 Task: Open Card Card0000000110 in Board Board0000000028 in Workspace WS0000000010 in Trello. Add Member ayush98111@gmail.com to Card Card0000000110 in Board Board0000000028 in Workspace WS0000000010 in Trello. Add Yellow Label titled Label0000000110 to Card Card0000000110 in Board Board0000000028 in Workspace WS0000000010 in Trello. Add Checklist CL0000000110 to Card Card0000000110 in Board Board0000000028 in Workspace WS0000000010 in Trello. Add Dates with Start Date as May 08 2023 and Due Date as May 31 2023 to Card Card0000000110 in Board Board0000000028 in Workspace WS0000000010 in Trello
Action: Mouse moved to (514, 26)
Screenshot: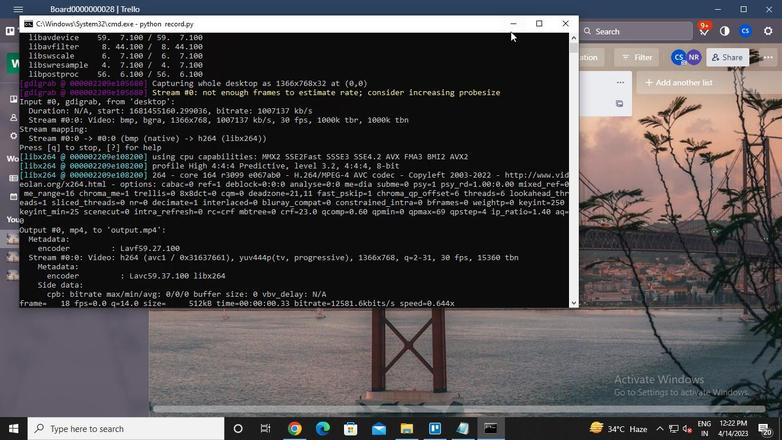 
Action: Mouse pressed left at (514, 26)
Screenshot: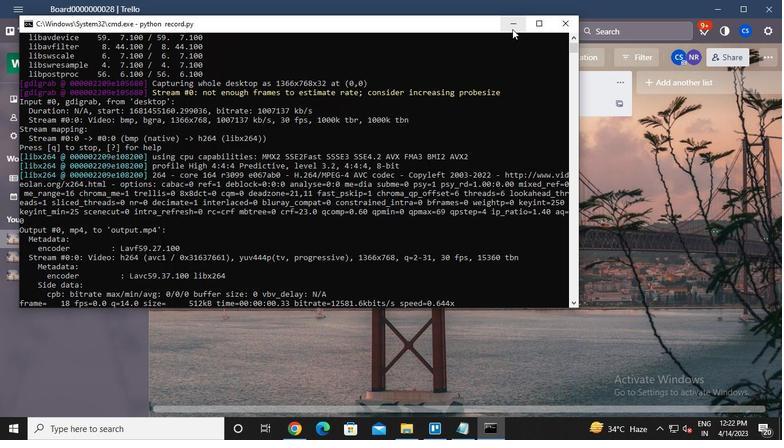 
Action: Mouse moved to (243, 212)
Screenshot: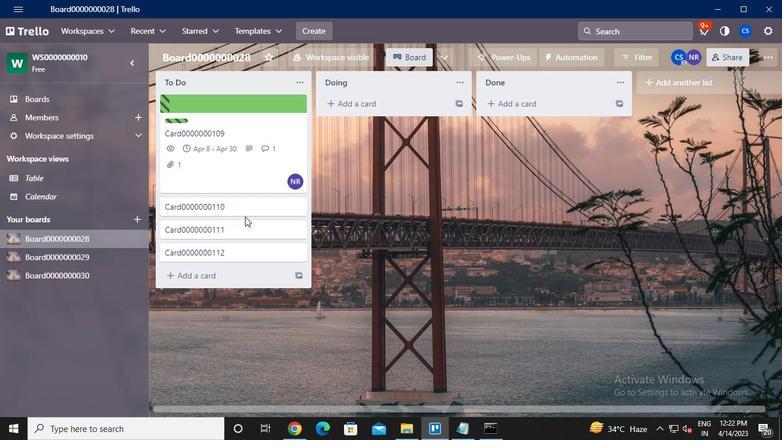 
Action: Mouse pressed left at (243, 212)
Screenshot: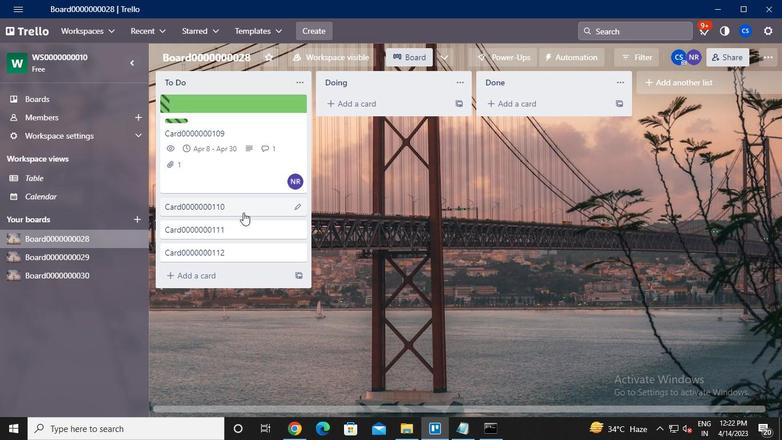 
Action: Mouse moved to (531, 146)
Screenshot: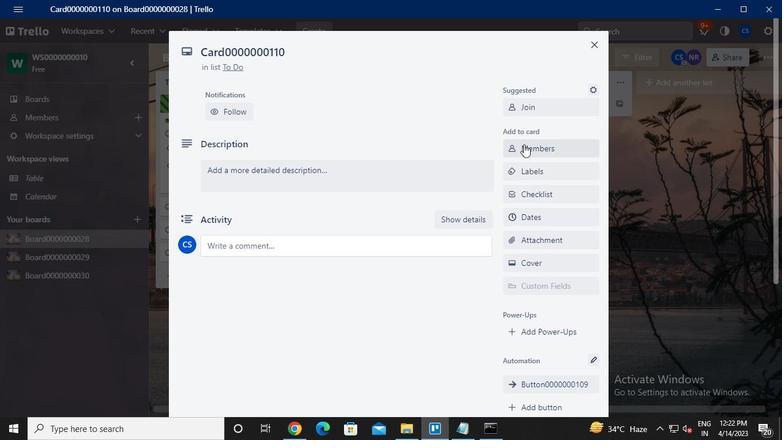 
Action: Mouse pressed left at (531, 146)
Screenshot: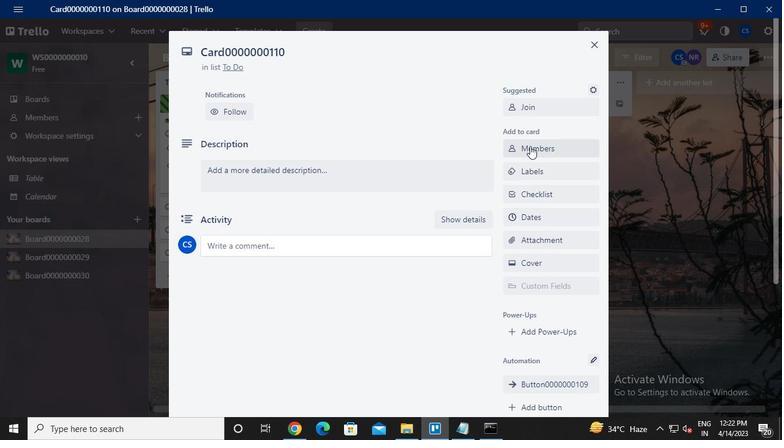
Action: Mouse moved to (503, 172)
Screenshot: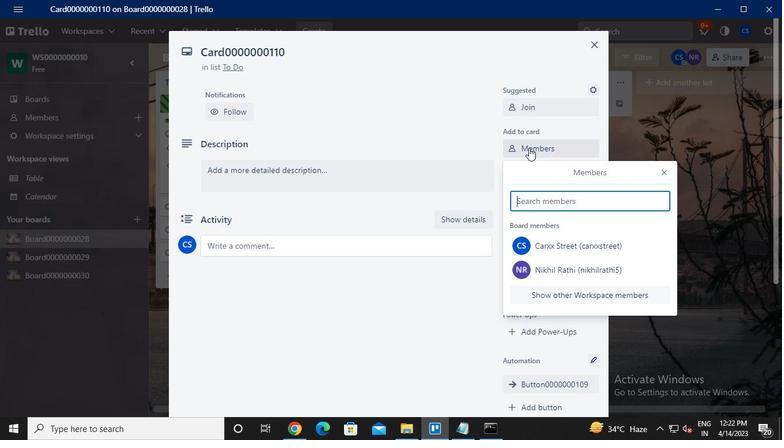 
Action: Keyboard Key.caps_lock
Screenshot: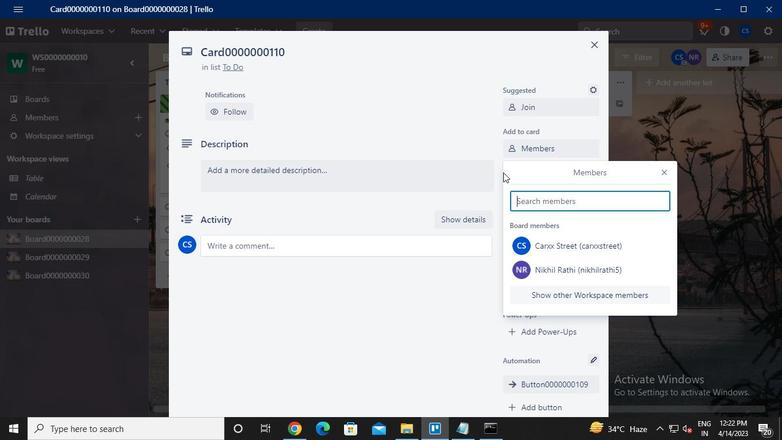 
Action: Keyboard a
Screenshot: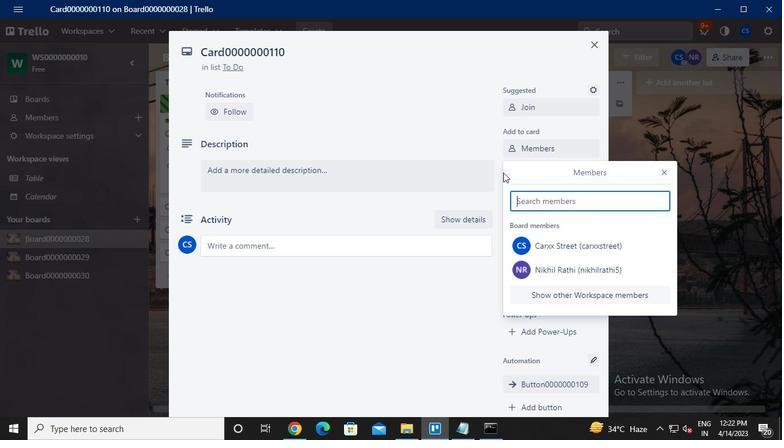 
Action: Keyboard y
Screenshot: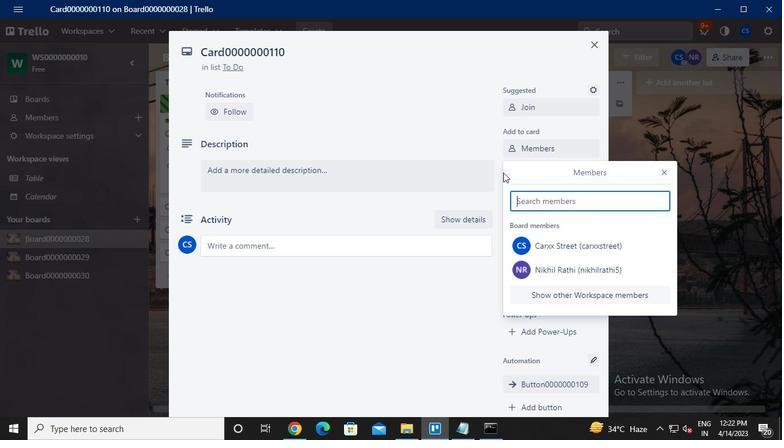 
Action: Keyboard u
Screenshot: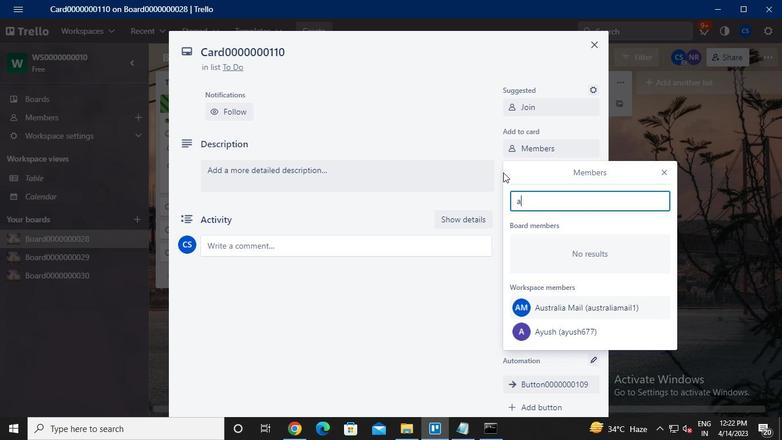 
Action: Keyboard s
Screenshot: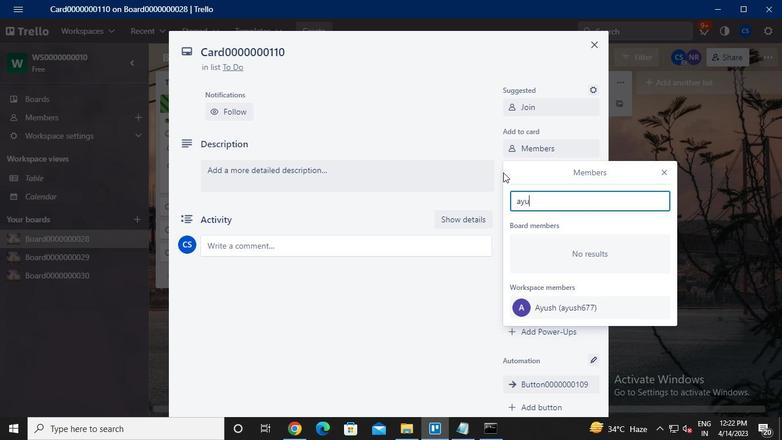 
Action: Keyboard h
Screenshot: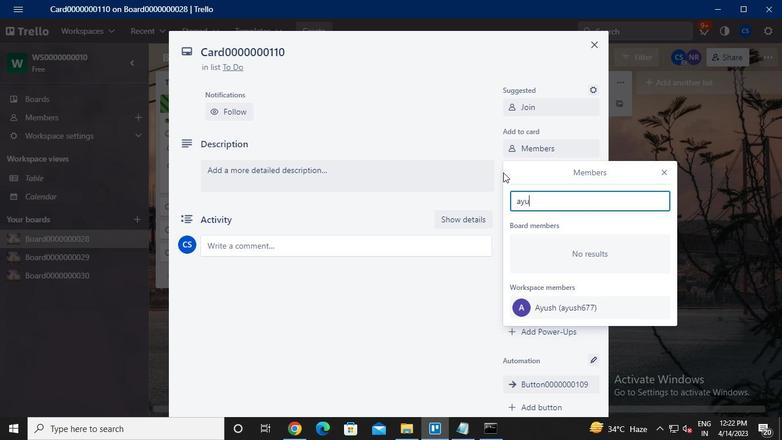
Action: Keyboard <105>
Screenshot: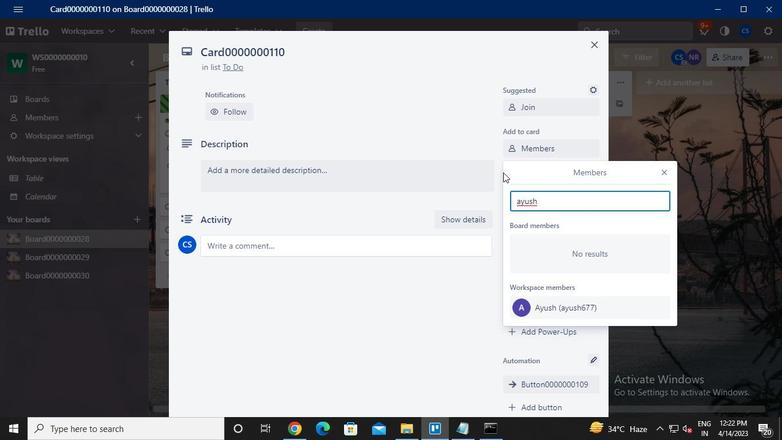 
Action: Keyboard <104>
Screenshot: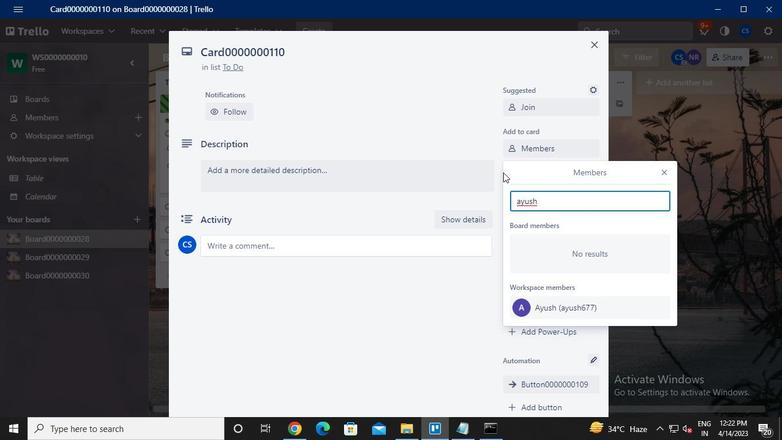 
Action: Keyboard <97>
Screenshot: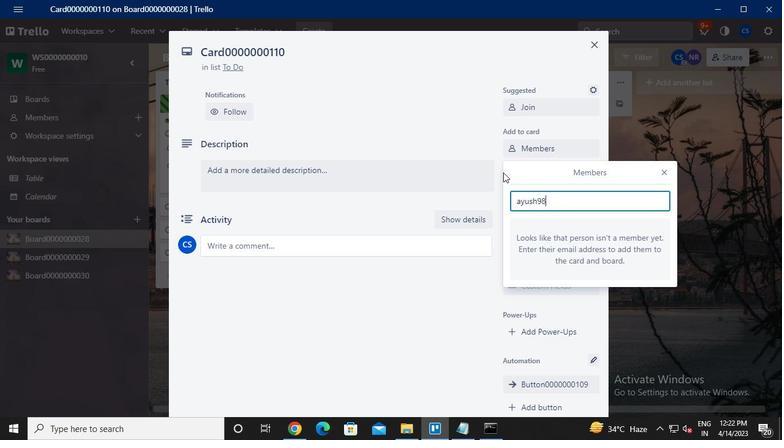 
Action: Keyboard <97>
Screenshot: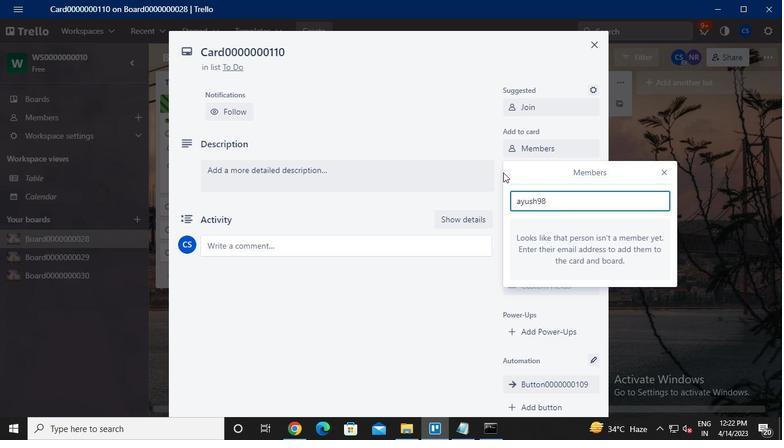 
Action: Keyboard <97>
Screenshot: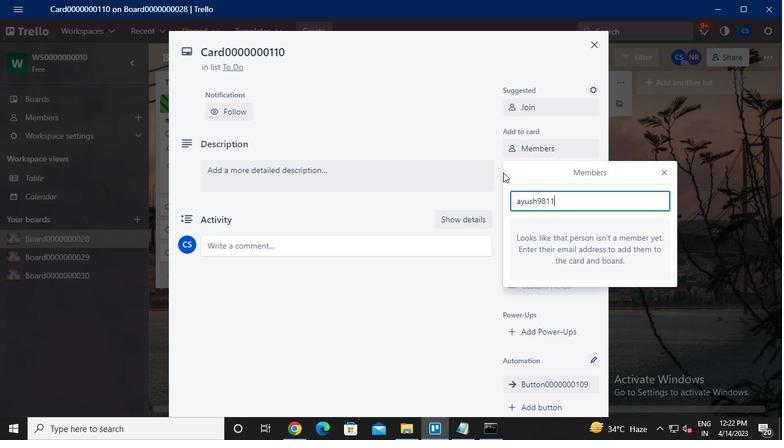 
Action: Keyboard Key.shift
Screenshot: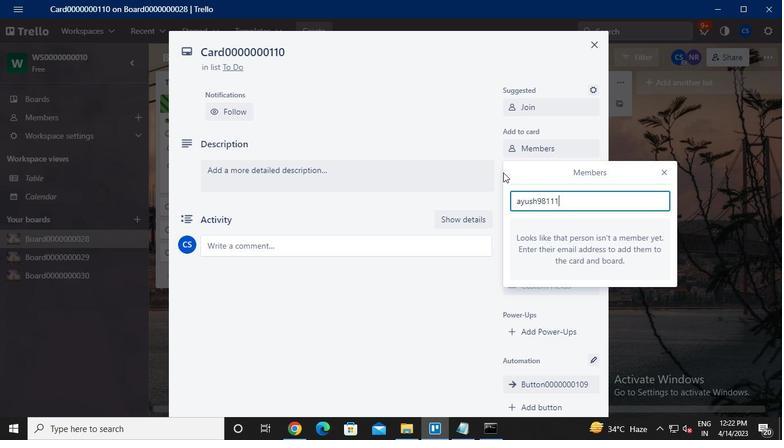 
Action: Keyboard @
Screenshot: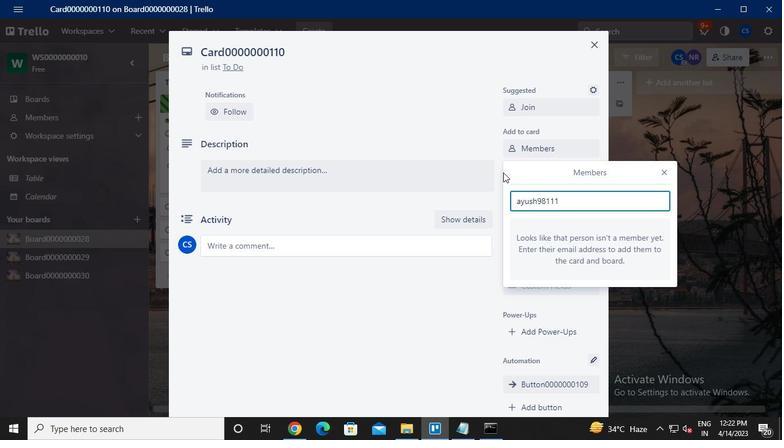 
Action: Keyboard g
Screenshot: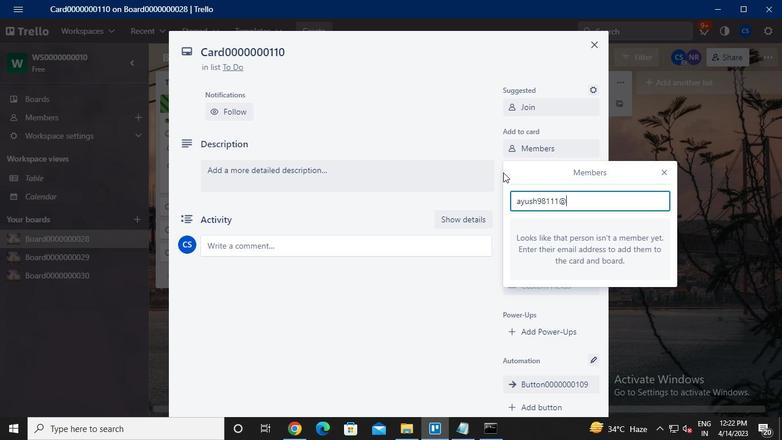 
Action: Keyboard m
Screenshot: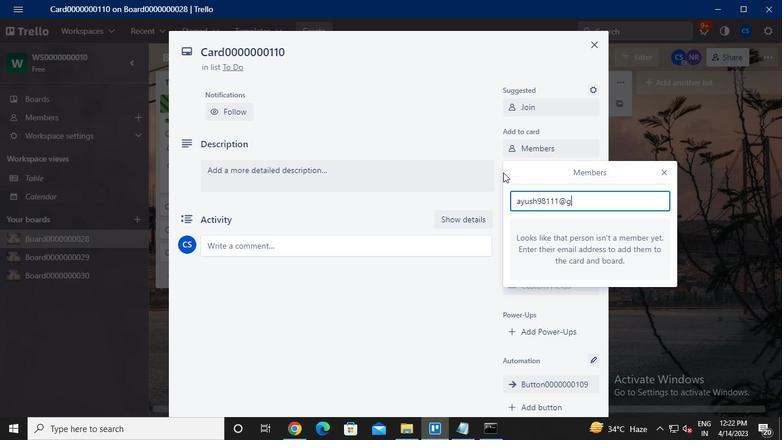 
Action: Keyboard a
Screenshot: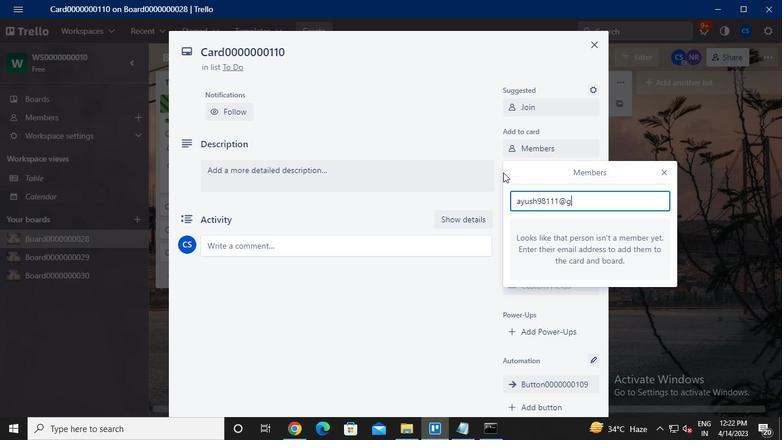 
Action: Keyboard i
Screenshot: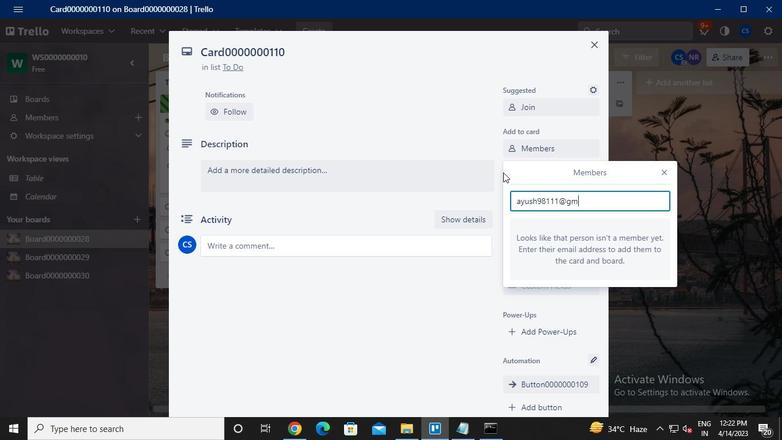 
Action: Keyboard l
Screenshot: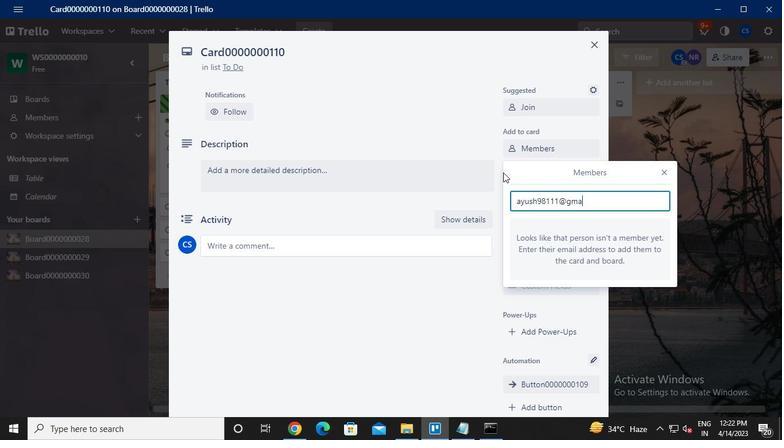 
Action: Keyboard .
Screenshot: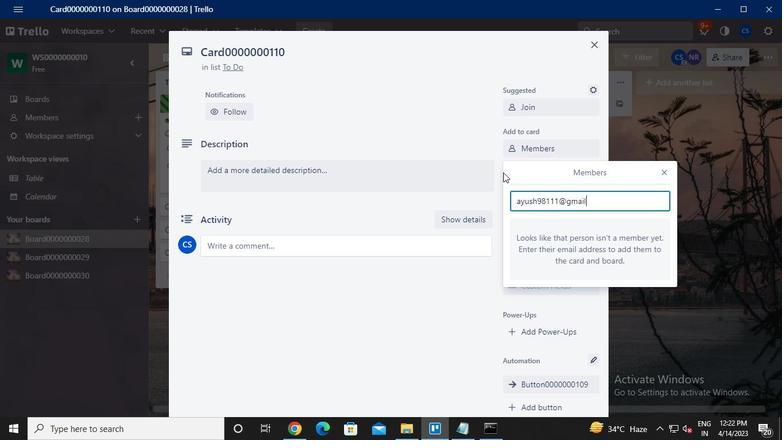 
Action: Keyboard c
Screenshot: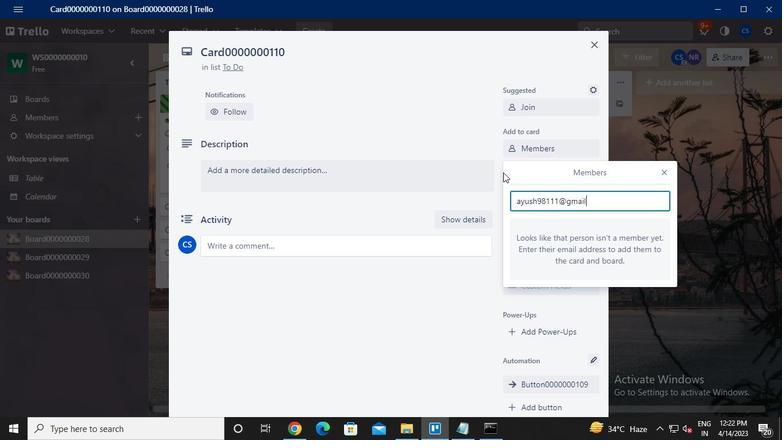 
Action: Keyboard o
Screenshot: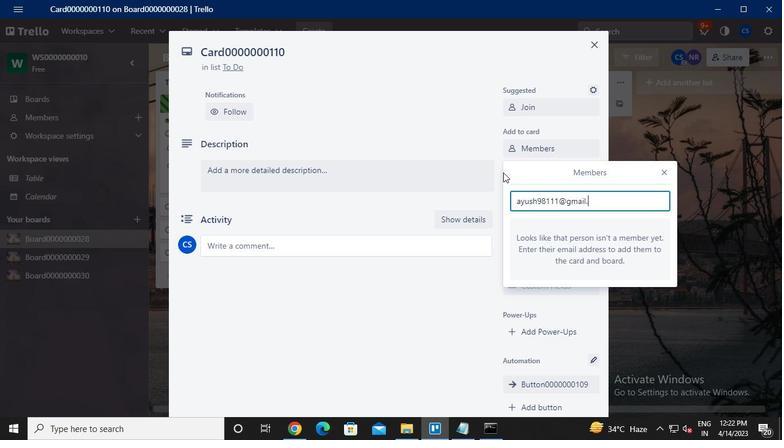
Action: Keyboard m
Screenshot: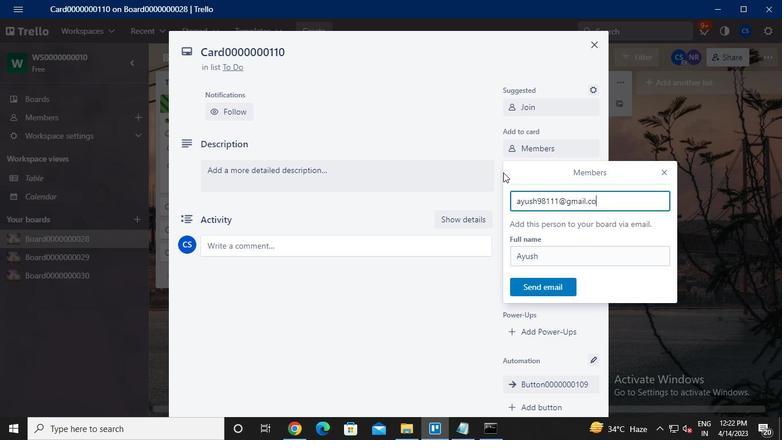 
Action: Mouse moved to (546, 291)
Screenshot: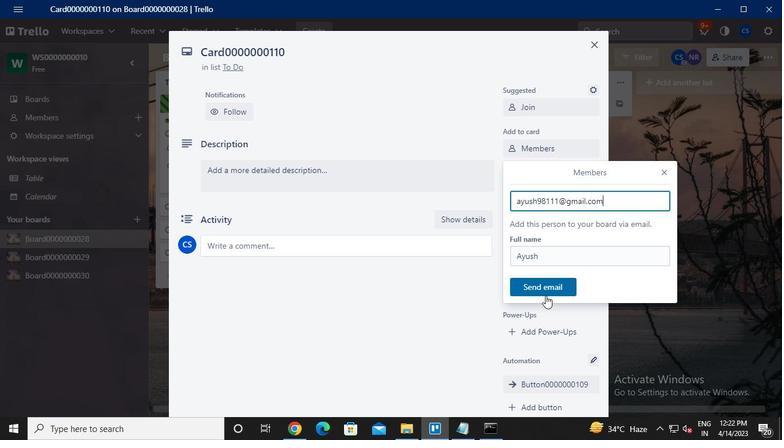 
Action: Mouse pressed left at (546, 291)
Screenshot: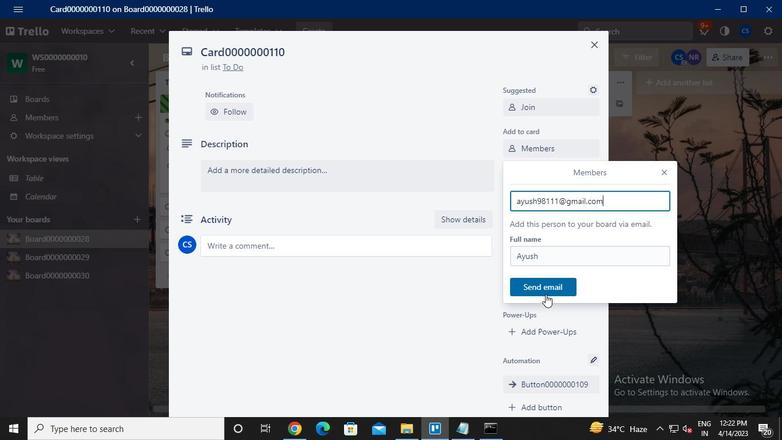 
Action: Mouse moved to (546, 173)
Screenshot: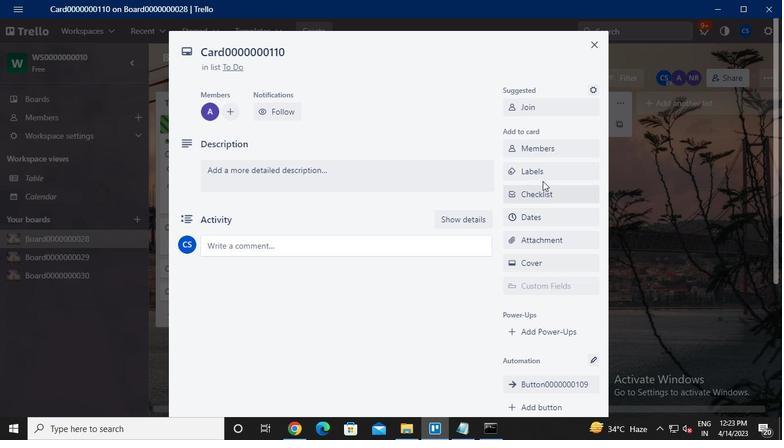 
Action: Mouse pressed left at (546, 173)
Screenshot: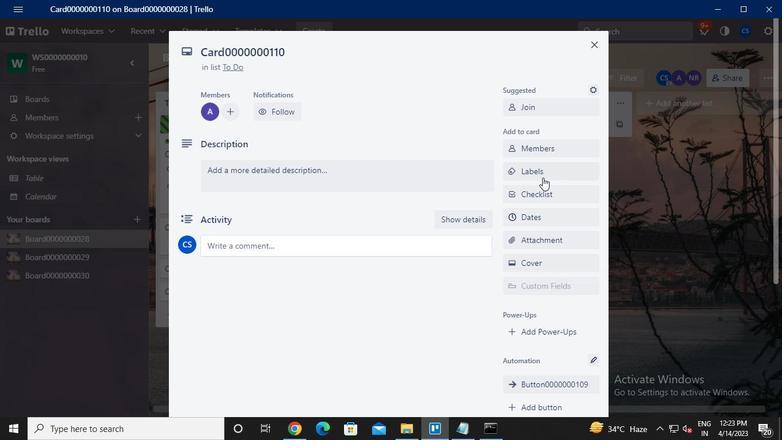 
Action: Mouse moved to (574, 281)
Screenshot: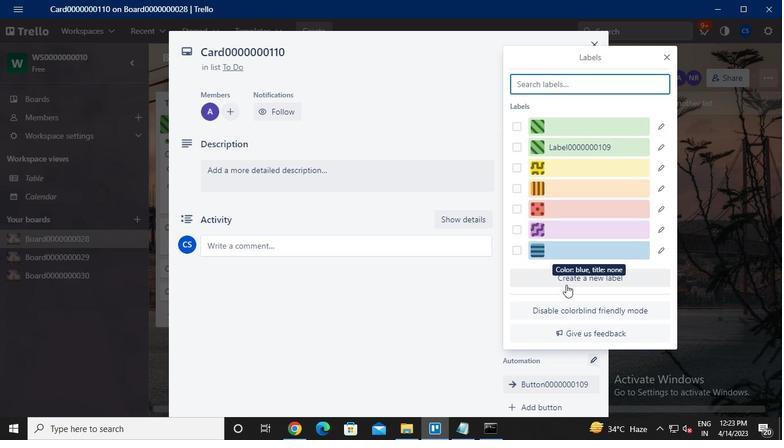 
Action: Mouse pressed left at (574, 281)
Screenshot: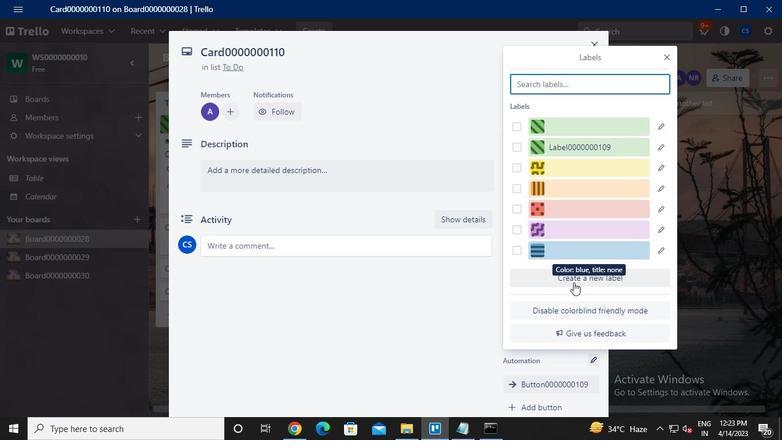 
Action: Mouse moved to (576, 205)
Screenshot: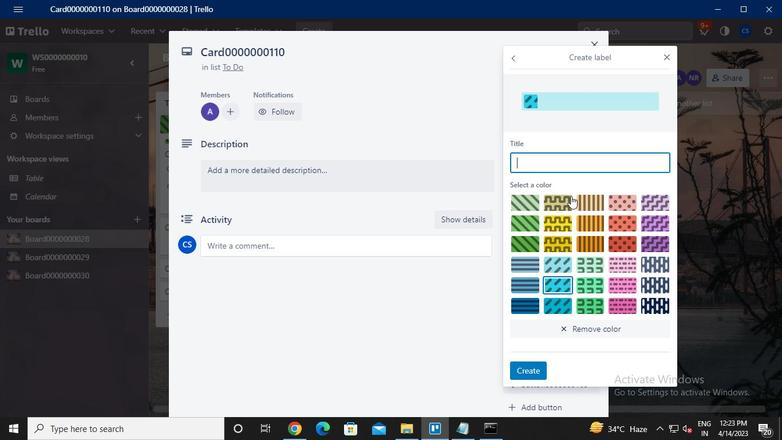 
Action: Keyboard Key.caps_lock
Screenshot: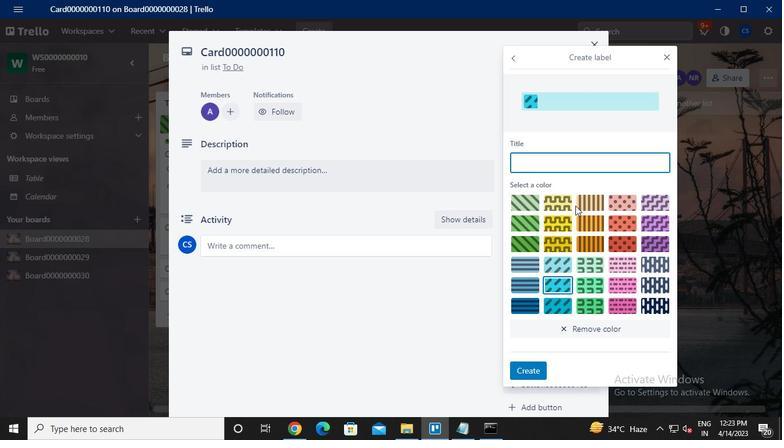 
Action: Keyboard l
Screenshot: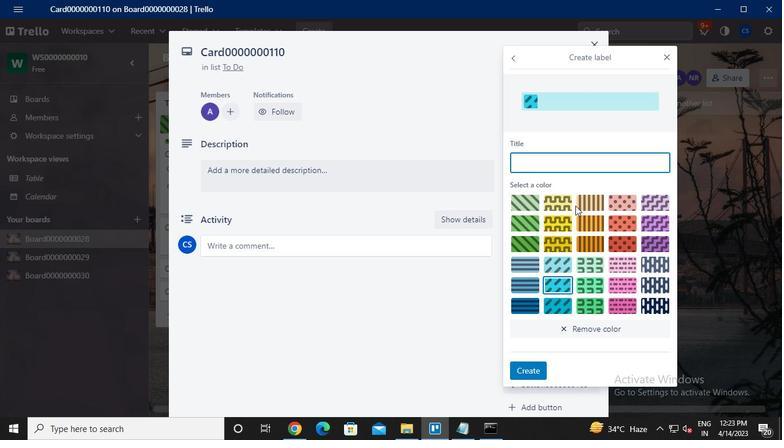 
Action: Keyboard Key.caps_lock
Screenshot: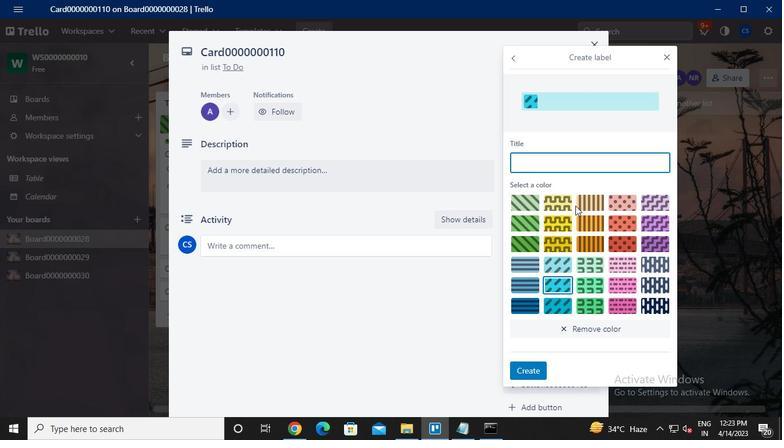 
Action: Keyboard a
Screenshot: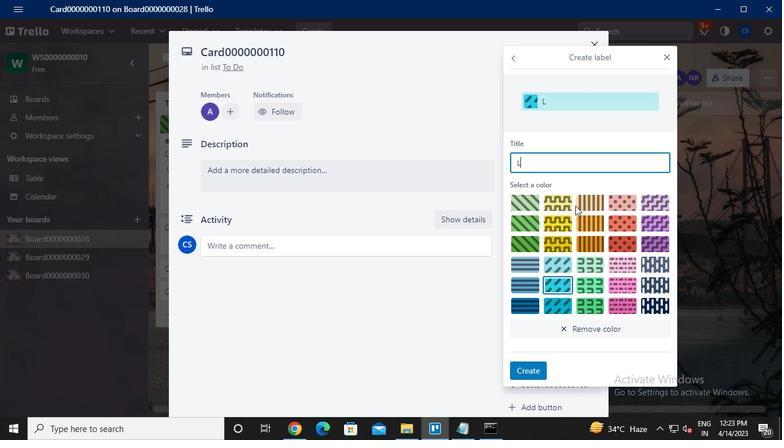 
Action: Keyboard b
Screenshot: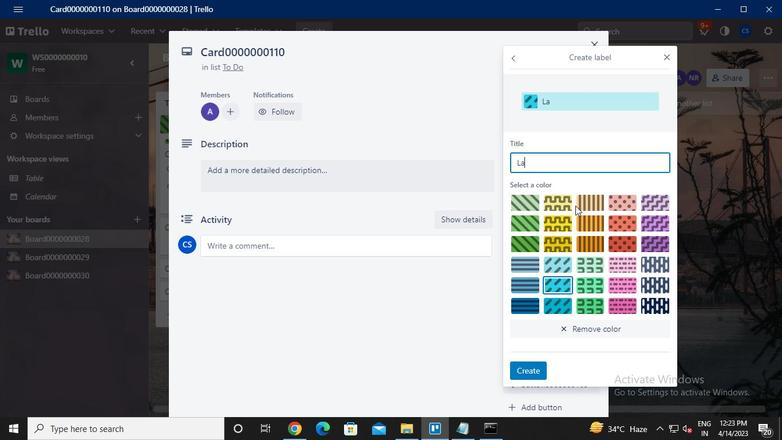 
Action: Keyboard e
Screenshot: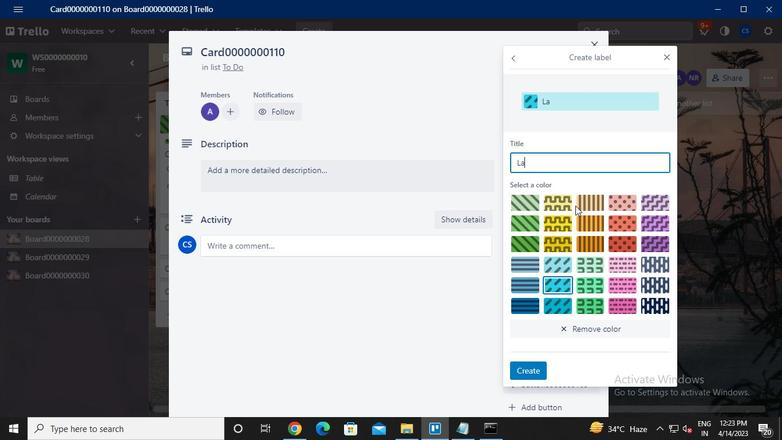 
Action: Keyboard l
Screenshot: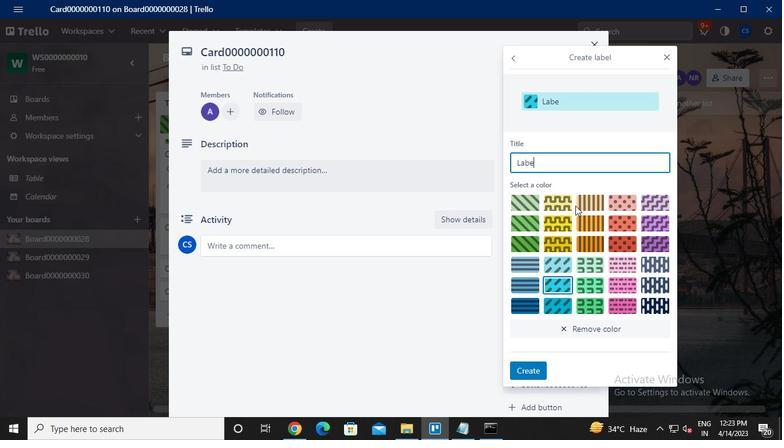 
Action: Keyboard <96>
Screenshot: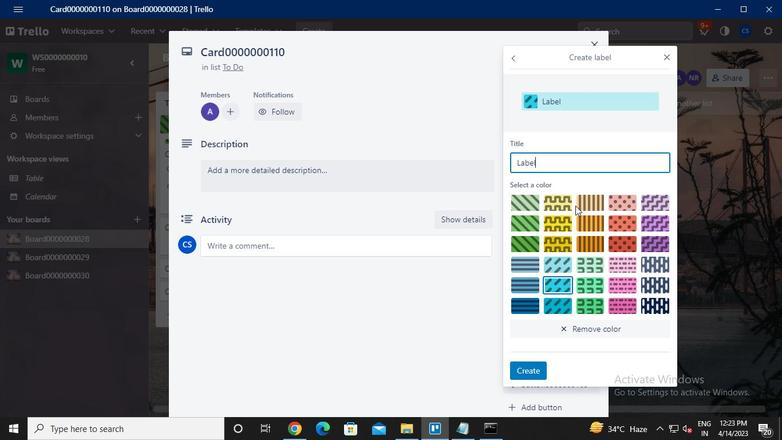 
Action: Keyboard <96>
Screenshot: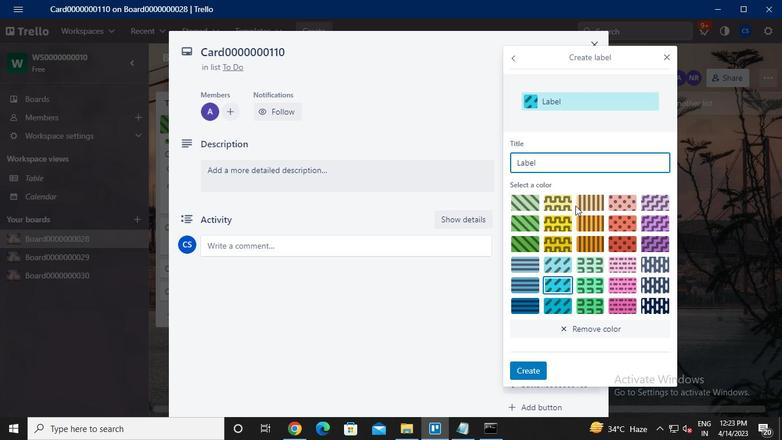 
Action: Keyboard <96>
Screenshot: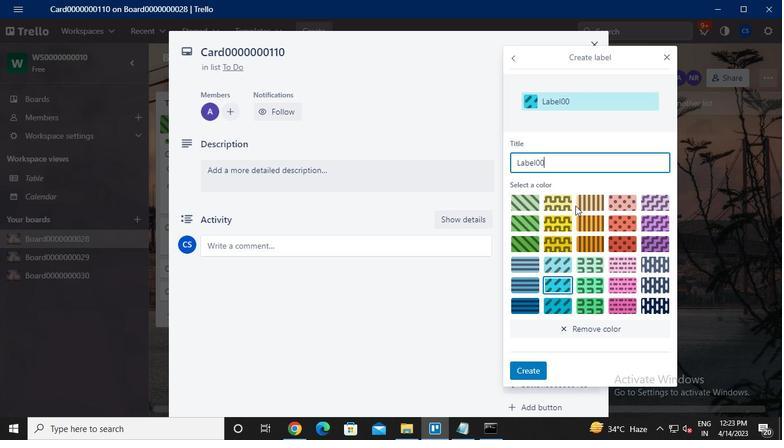 
Action: Keyboard <96>
Screenshot: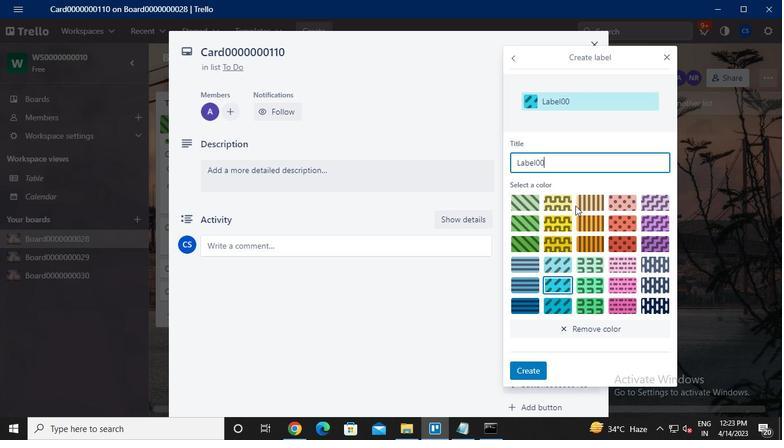 
Action: Keyboard <96>
Screenshot: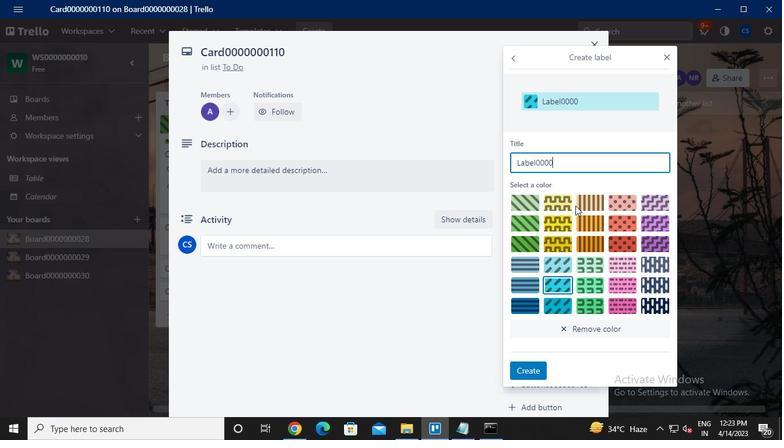 
Action: Keyboard <96>
Screenshot: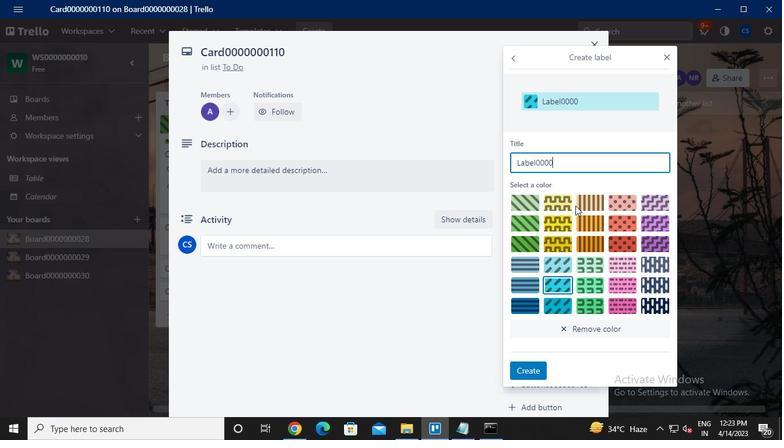 
Action: Keyboard <96>
Screenshot: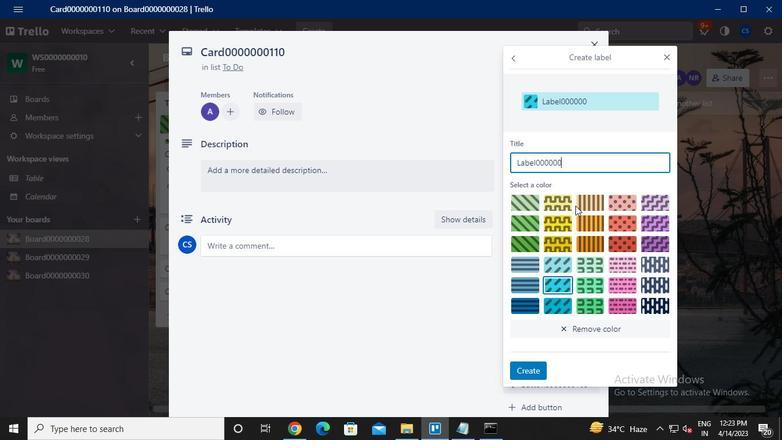 
Action: Keyboard <97>
Screenshot: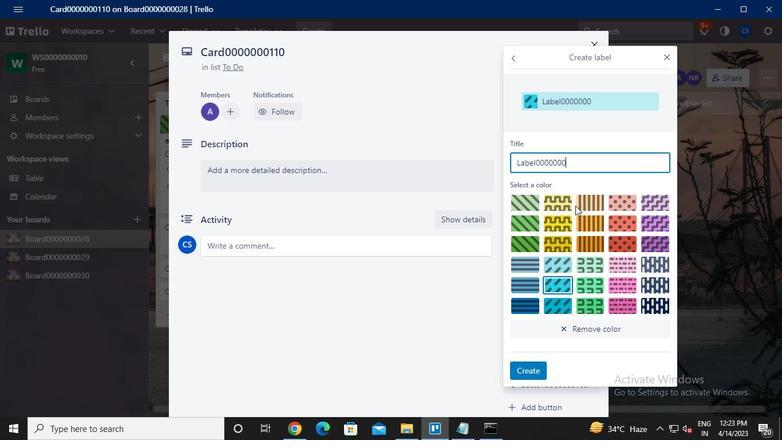 
Action: Keyboard <97>
Screenshot: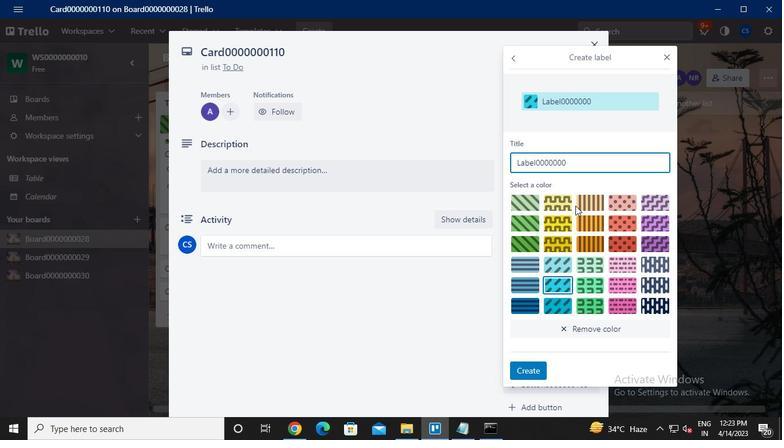 
Action: Keyboard <96>
Screenshot: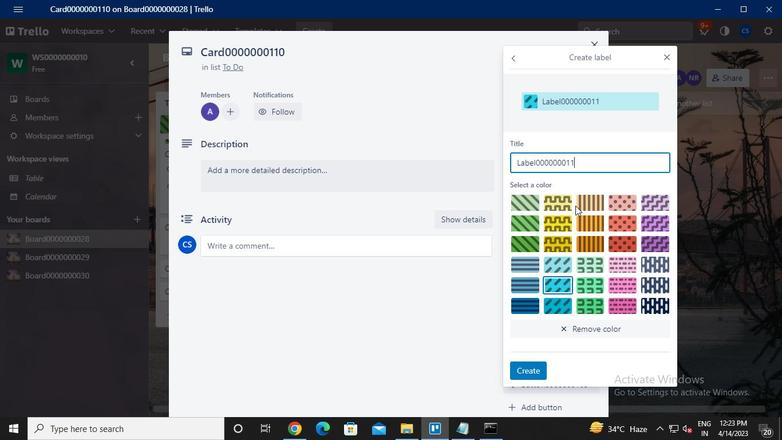 
Action: Mouse moved to (559, 224)
Screenshot: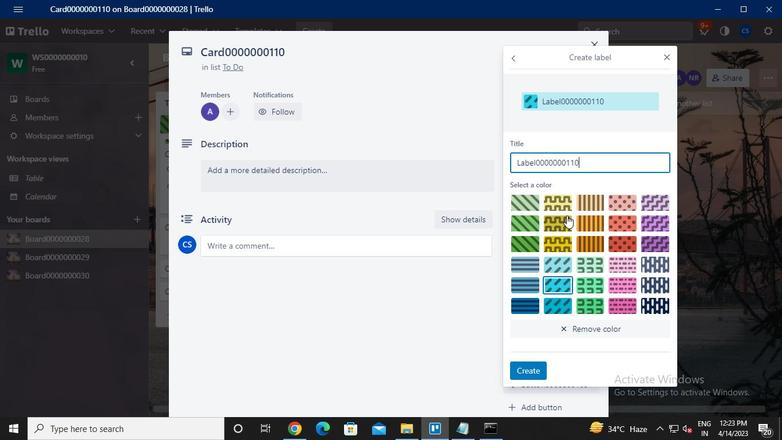 
Action: Mouse pressed left at (559, 224)
Screenshot: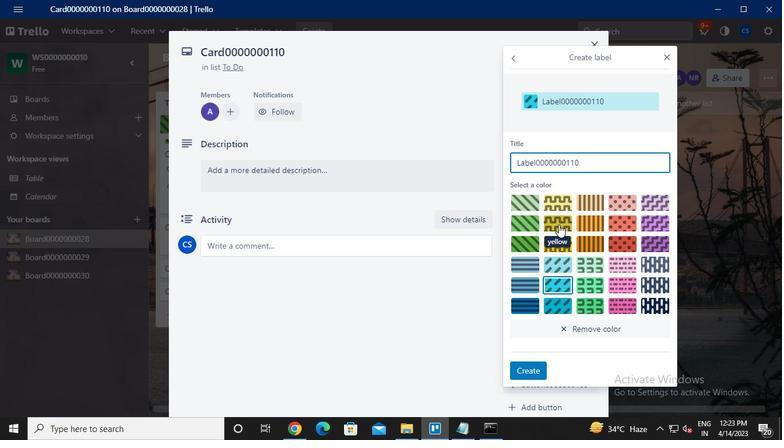 
Action: Mouse moved to (530, 369)
Screenshot: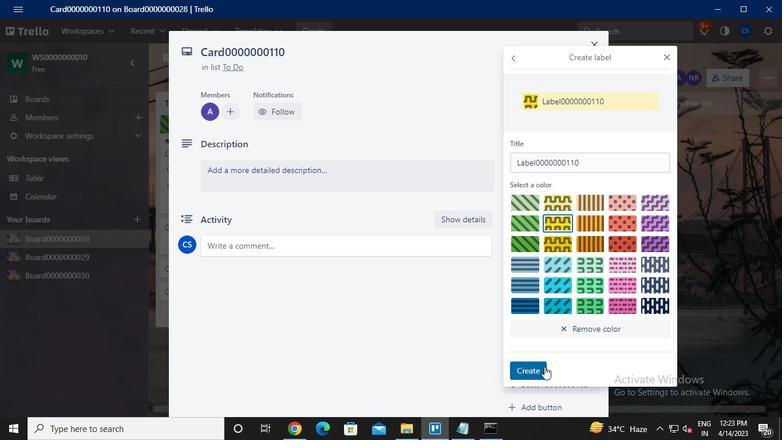 
Action: Mouse pressed left at (530, 369)
Screenshot: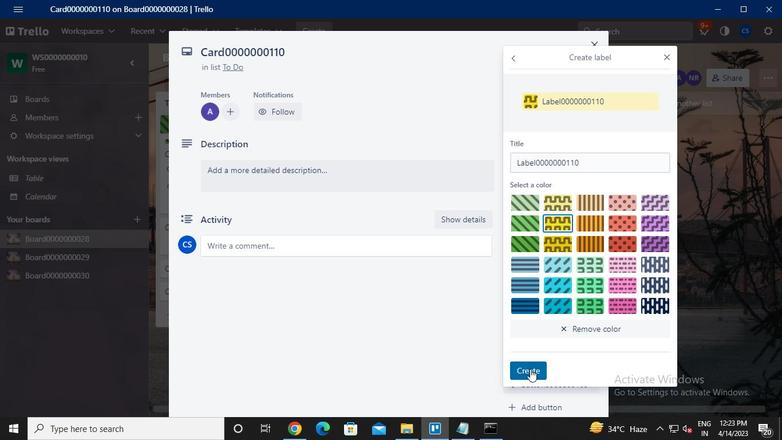 
Action: Mouse moved to (671, 60)
Screenshot: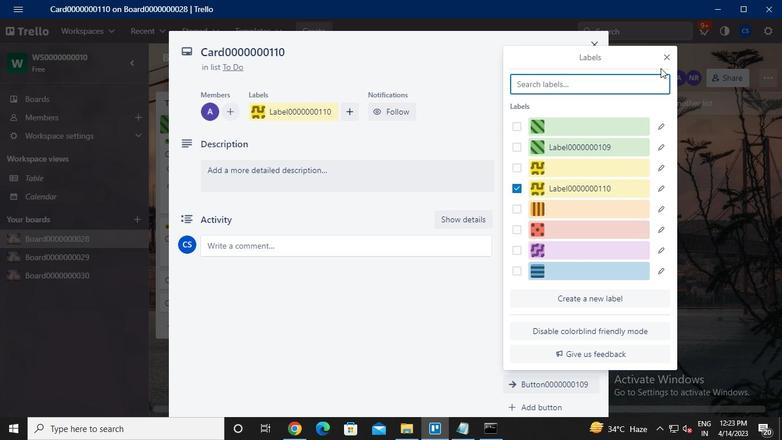 
Action: Mouse pressed left at (671, 60)
Screenshot: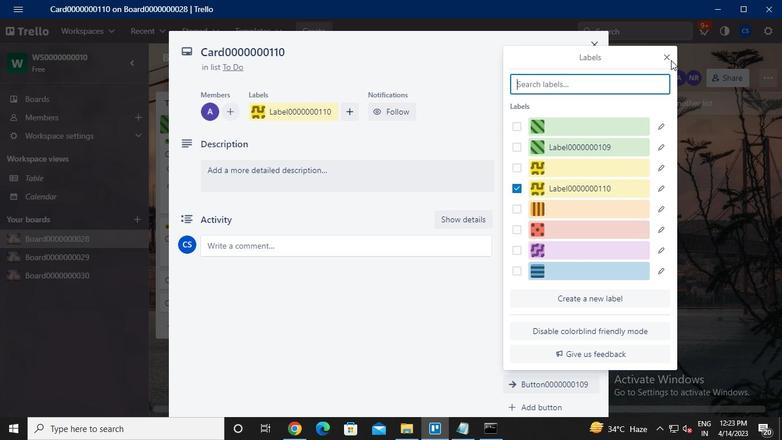 
Action: Mouse moved to (671, 59)
Screenshot: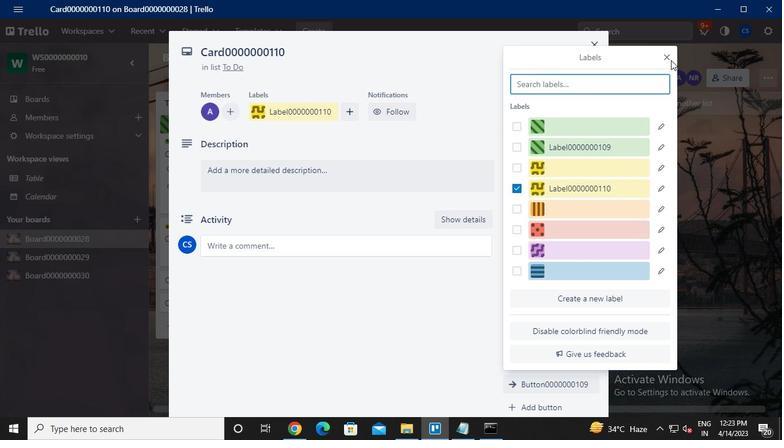 
Action: Mouse pressed left at (671, 59)
Screenshot: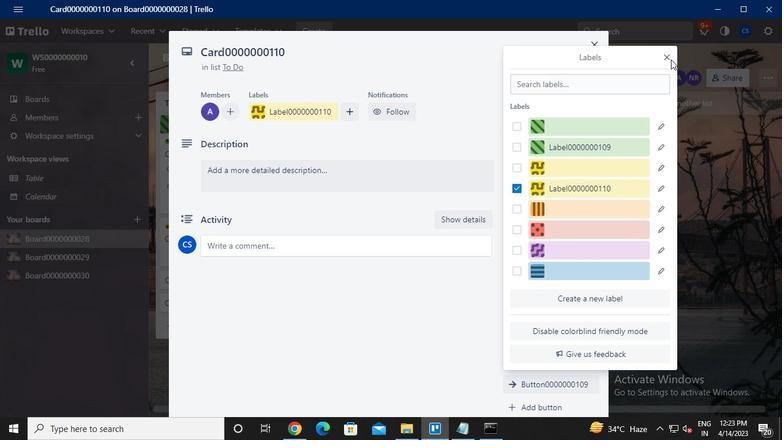 
Action: Mouse moved to (666, 57)
Screenshot: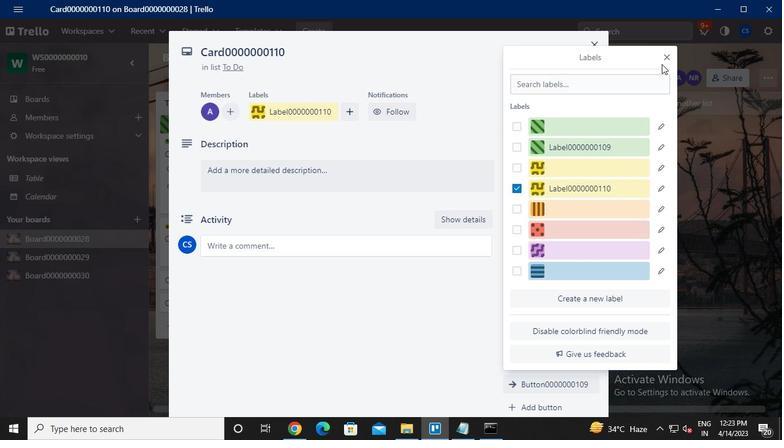 
Action: Mouse pressed left at (666, 57)
Screenshot: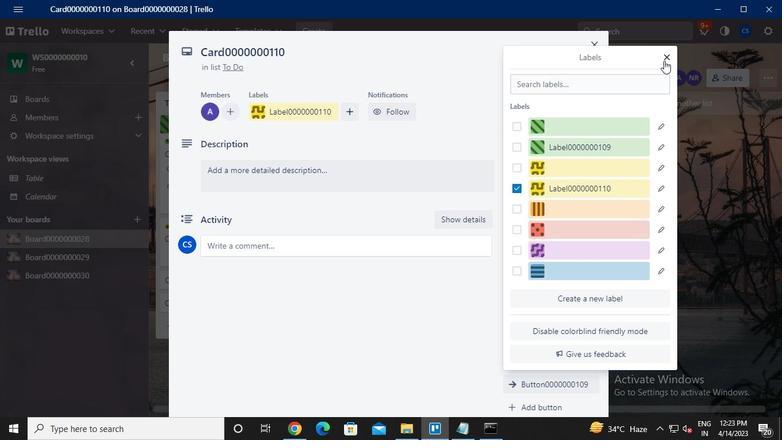 
Action: Mouse moved to (551, 194)
Screenshot: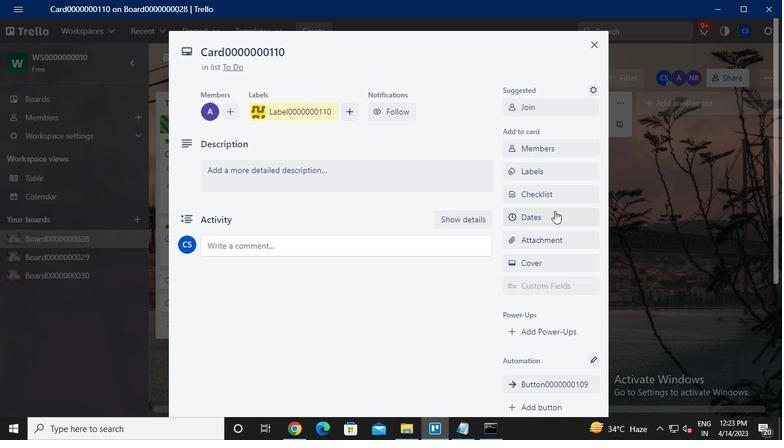 
Action: Mouse pressed left at (551, 194)
Screenshot: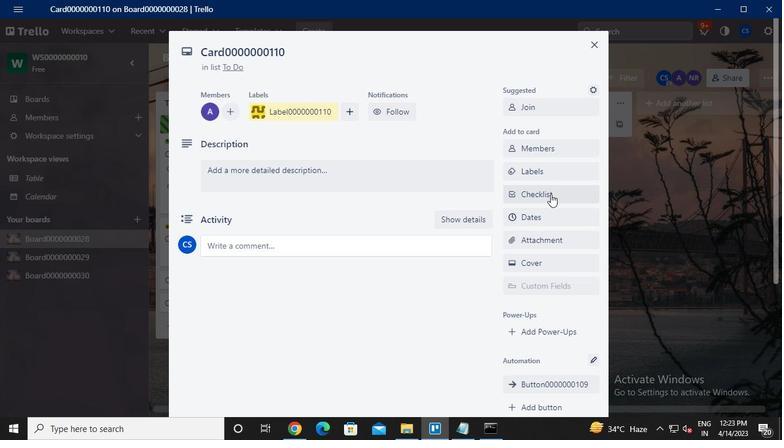 
Action: Keyboard Key.caps_lock
Screenshot: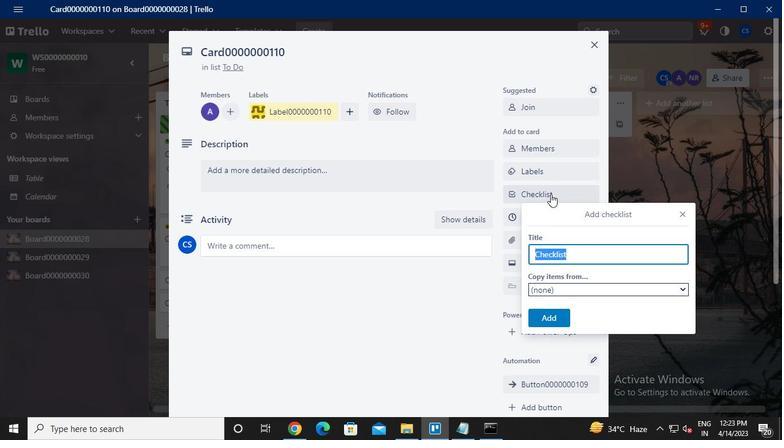 
Action: Keyboard c
Screenshot: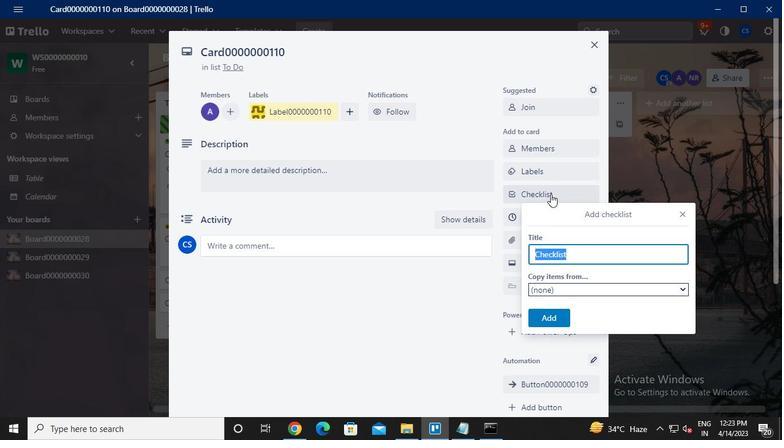 
Action: Keyboard l
Screenshot: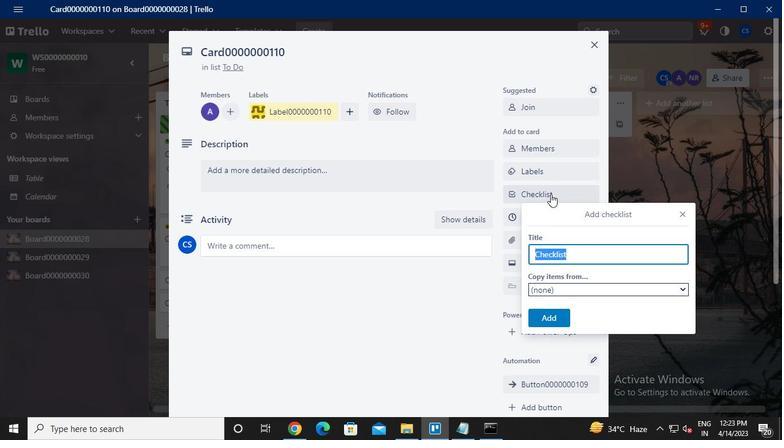 
Action: Keyboard <96>
Screenshot: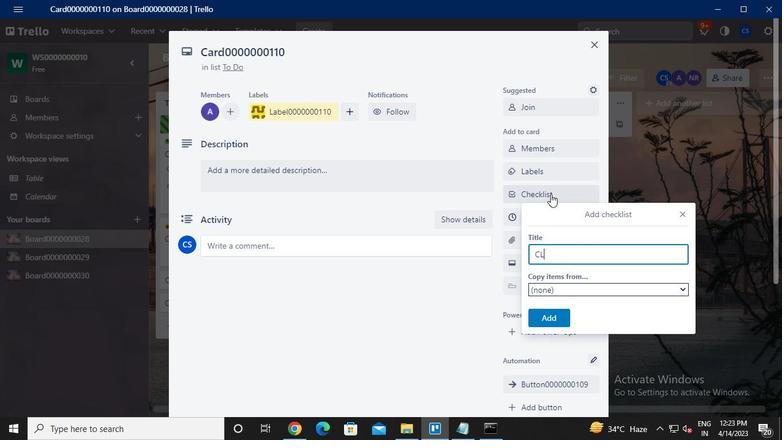 
Action: Keyboard <96>
Screenshot: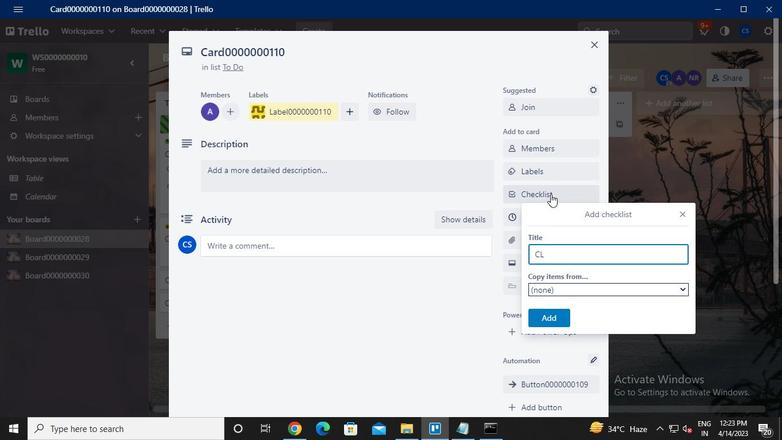 
Action: Keyboard <96>
Screenshot: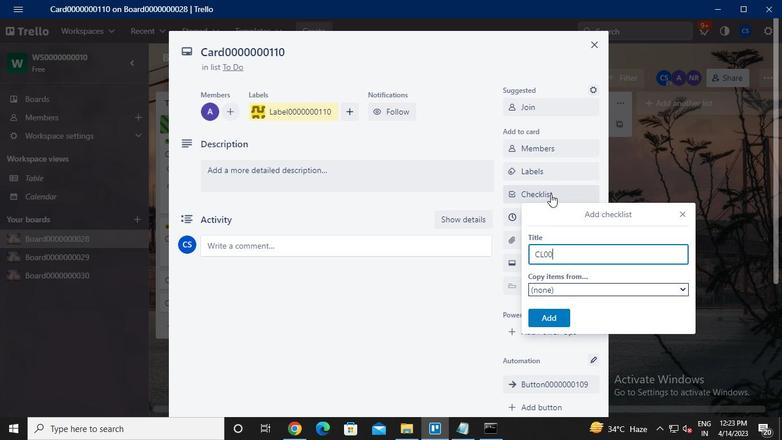 
Action: Keyboard <96>
Screenshot: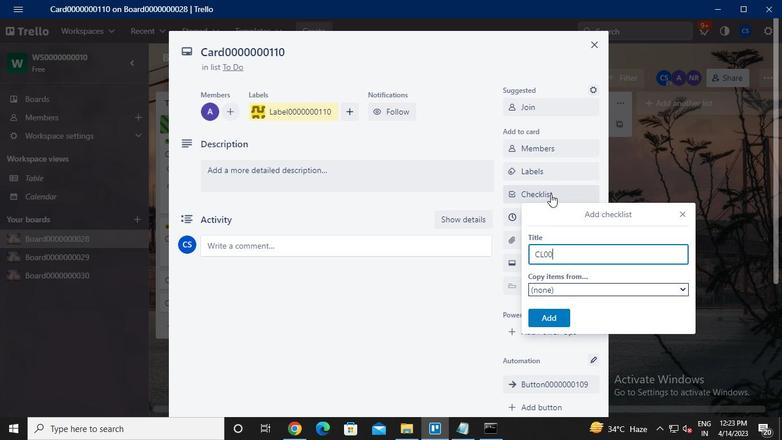 
Action: Keyboard <96>
Screenshot: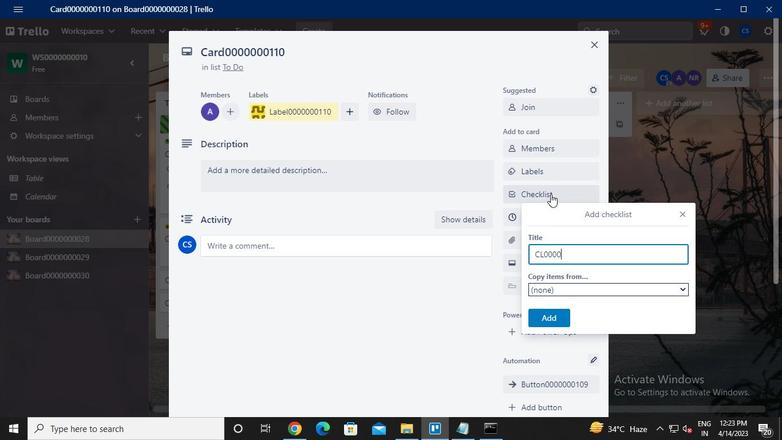 
Action: Keyboard <96>
Screenshot: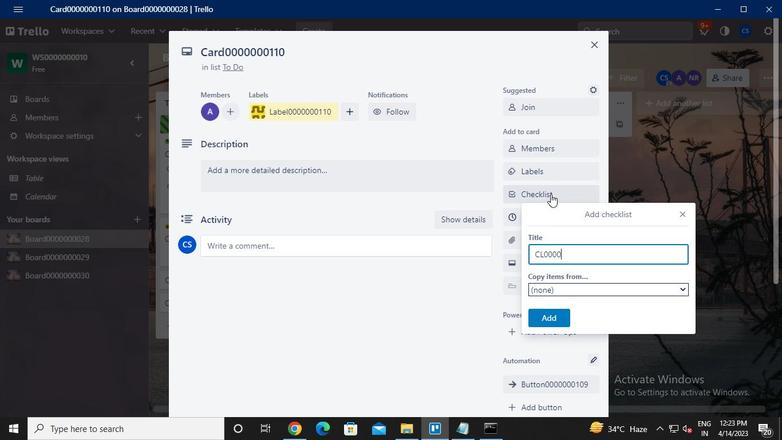 
Action: Keyboard <96>
Screenshot: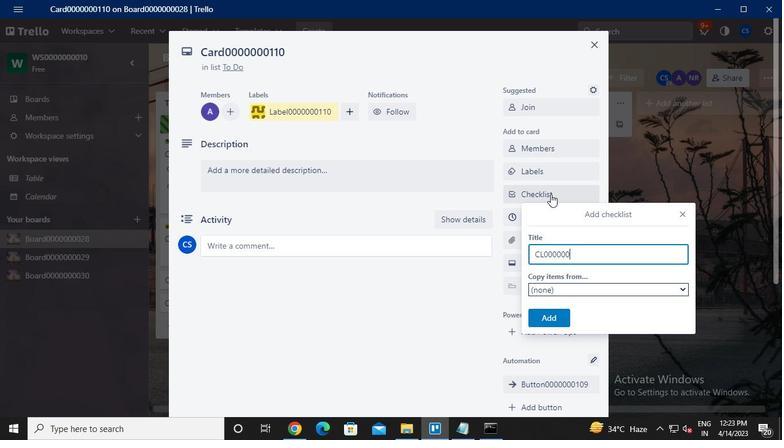 
Action: Keyboard <97>
Screenshot: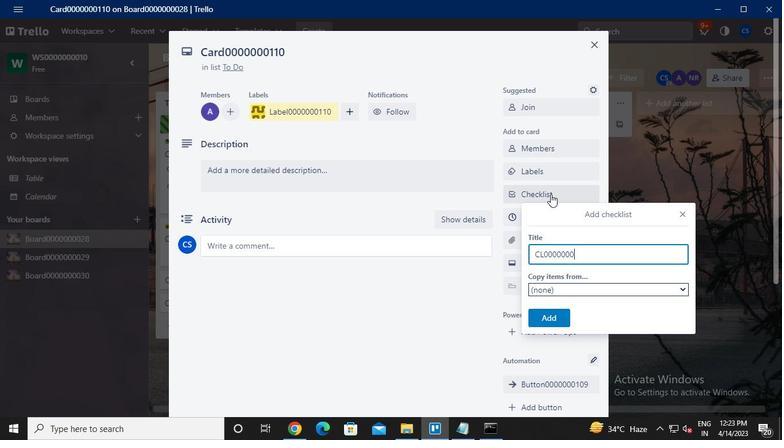 
Action: Keyboard <96>
Screenshot: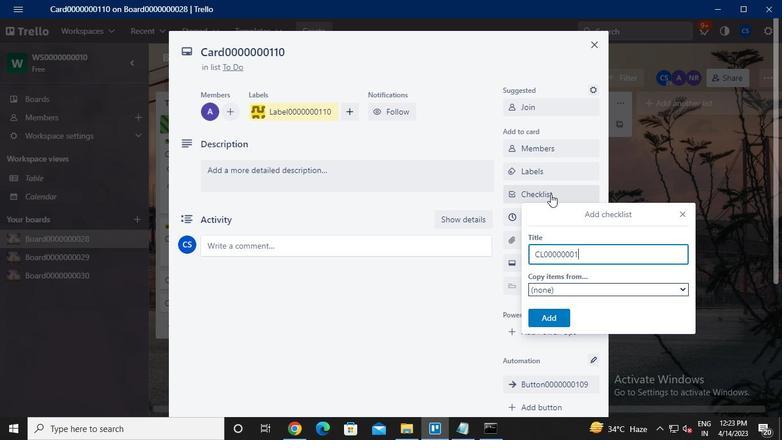 
Action: Keyboard <105>
Screenshot: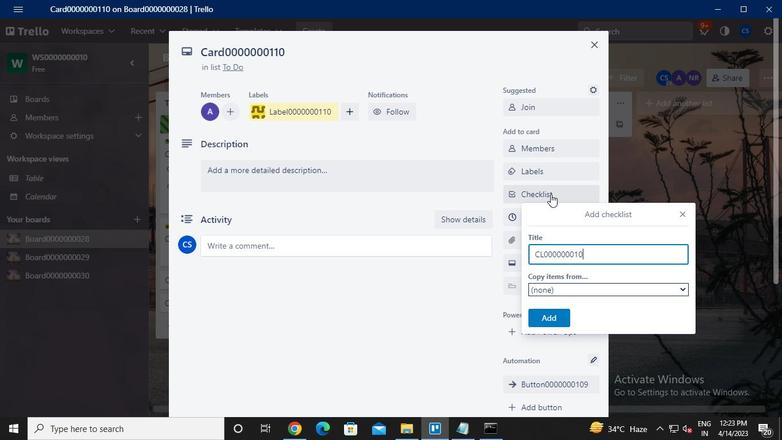 
Action: Mouse moved to (546, 321)
Screenshot: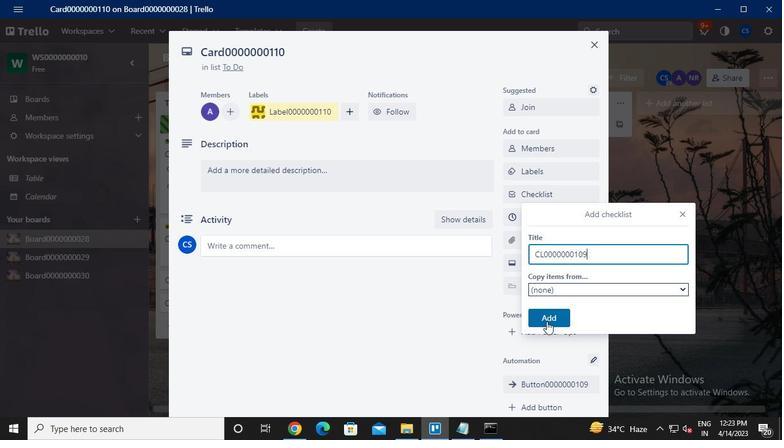 
Action: Mouse pressed left at (546, 321)
Screenshot: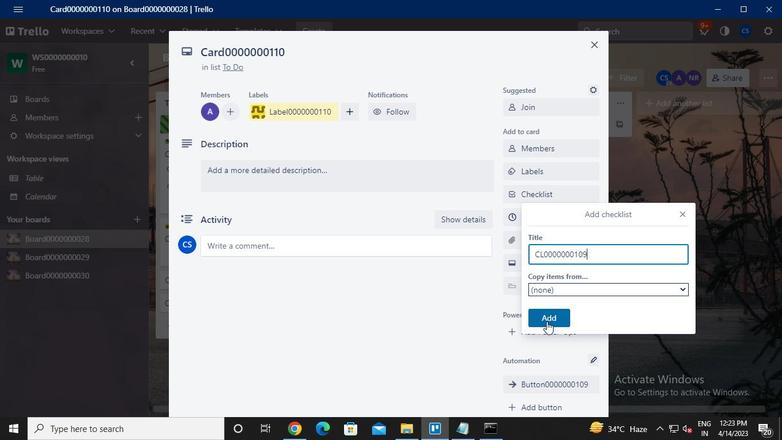 
Action: Mouse moved to (550, 217)
Screenshot: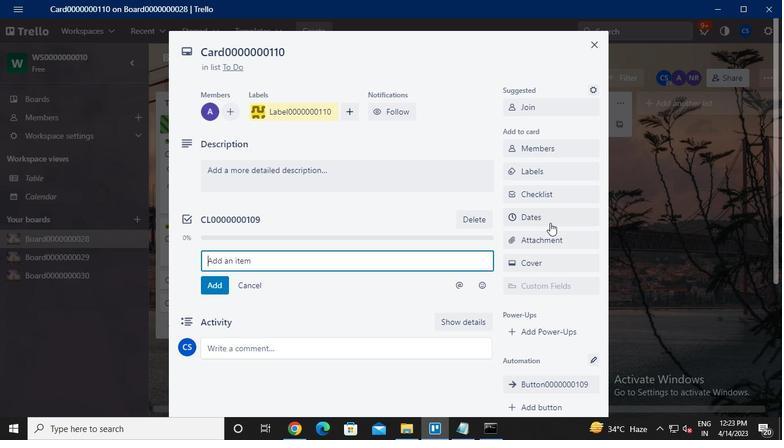 
Action: Mouse pressed left at (550, 217)
Screenshot: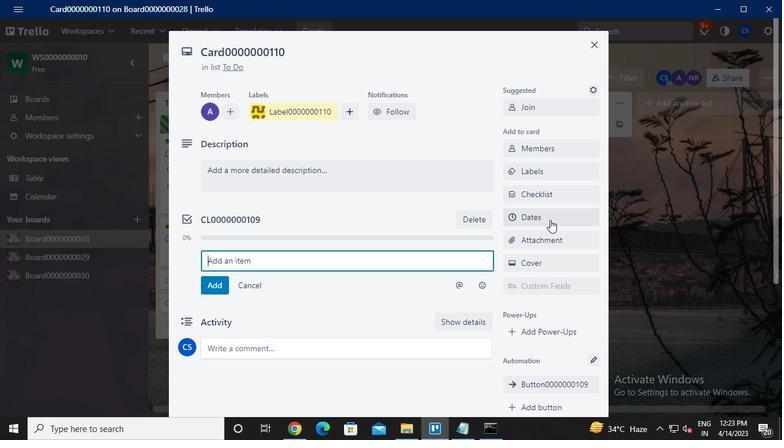 
Action: Mouse moved to (516, 264)
Screenshot: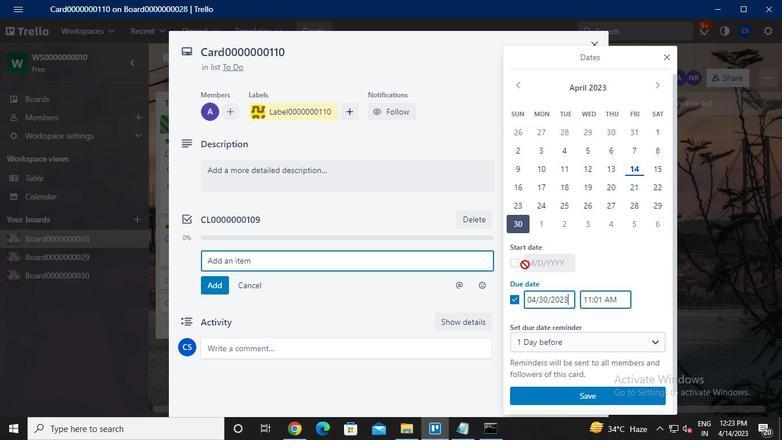 
Action: Mouse pressed left at (516, 264)
Screenshot: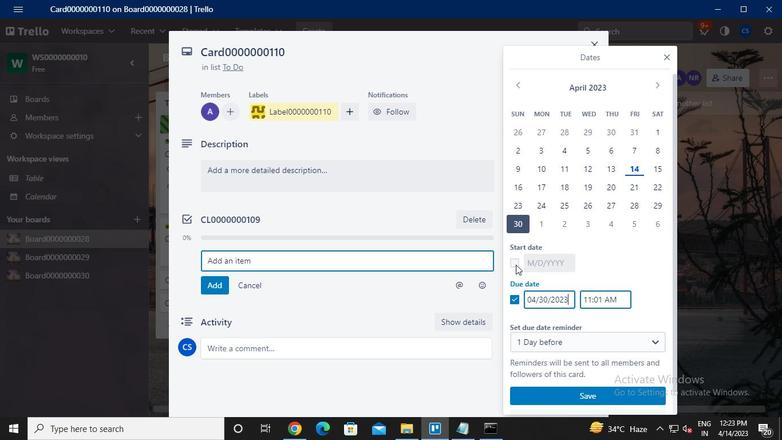
Action: Mouse moved to (656, 85)
Screenshot: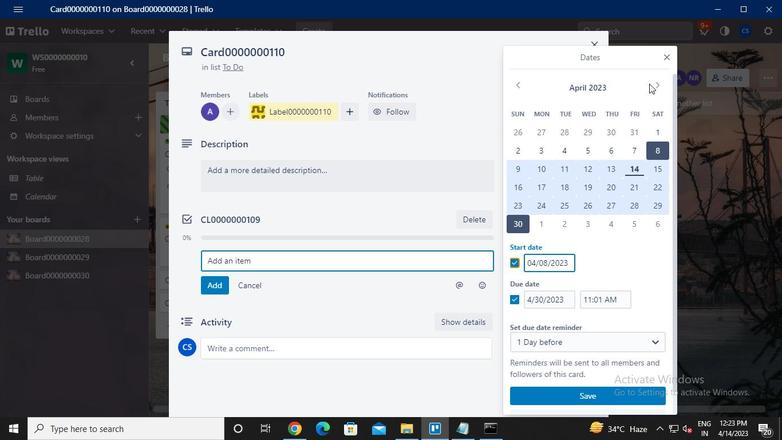 
Action: Mouse pressed left at (656, 85)
Screenshot: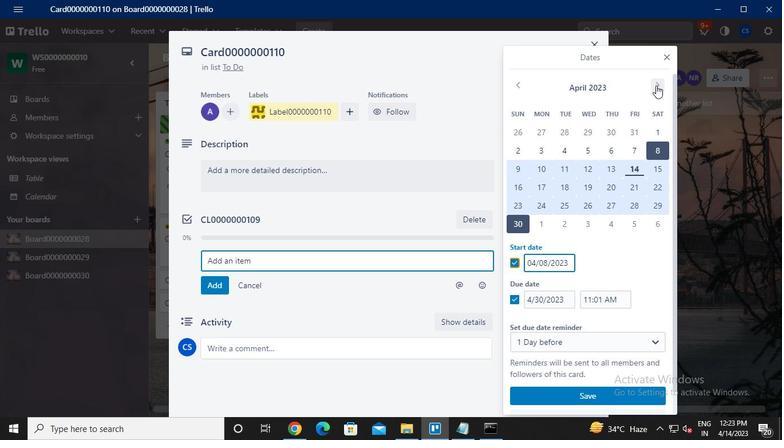 
Action: Mouse moved to (542, 150)
Screenshot: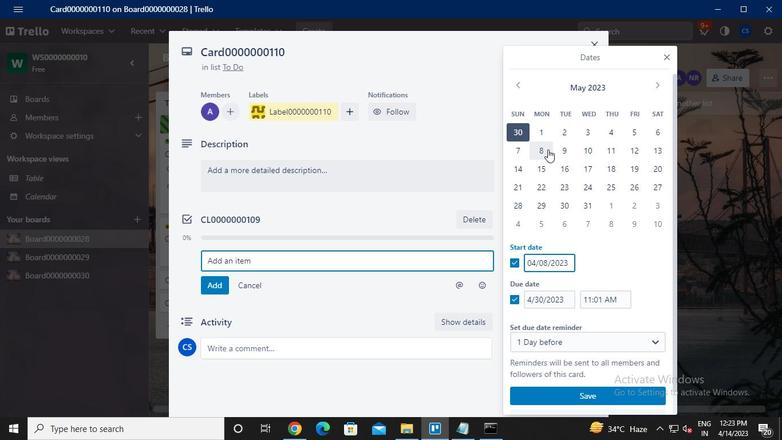 
Action: Mouse pressed left at (542, 150)
Screenshot: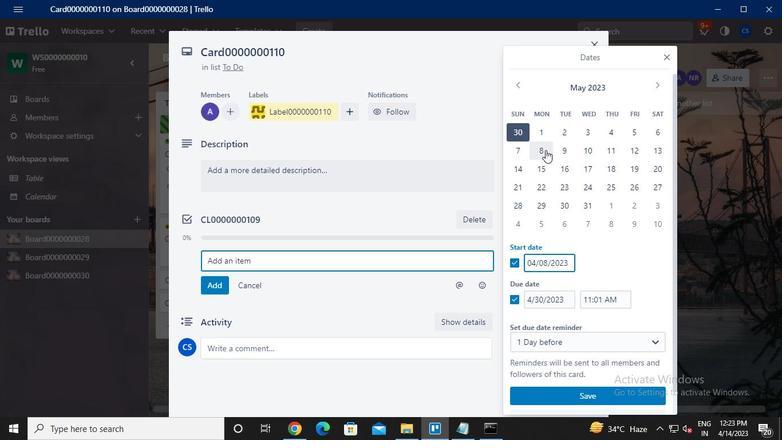 
Action: Mouse moved to (590, 208)
Screenshot: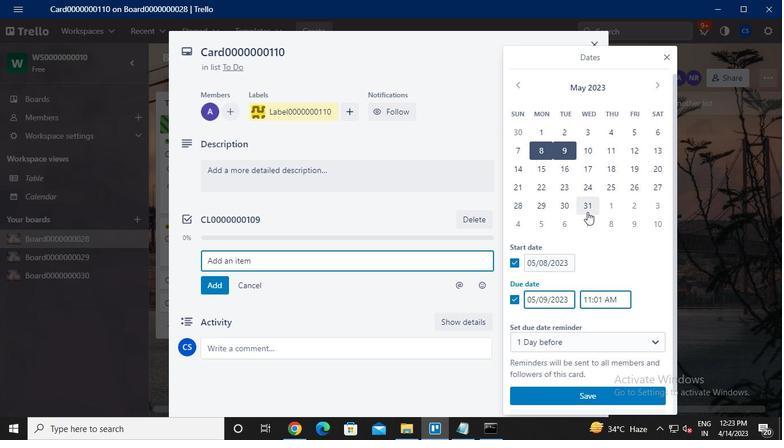 
Action: Mouse pressed left at (590, 208)
Screenshot: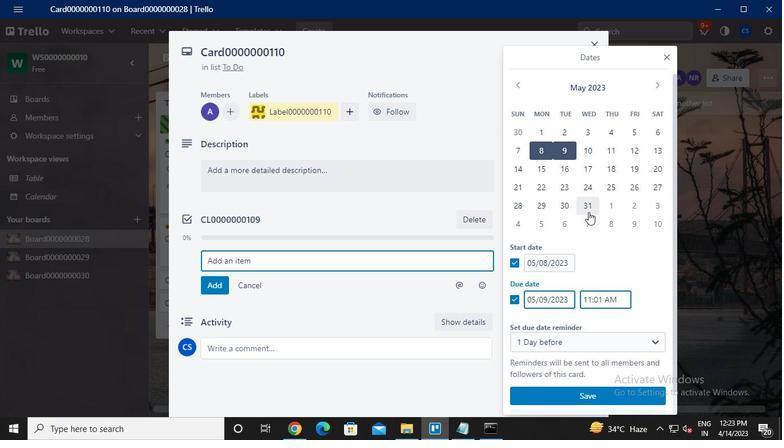
Action: Mouse moved to (584, 397)
Screenshot: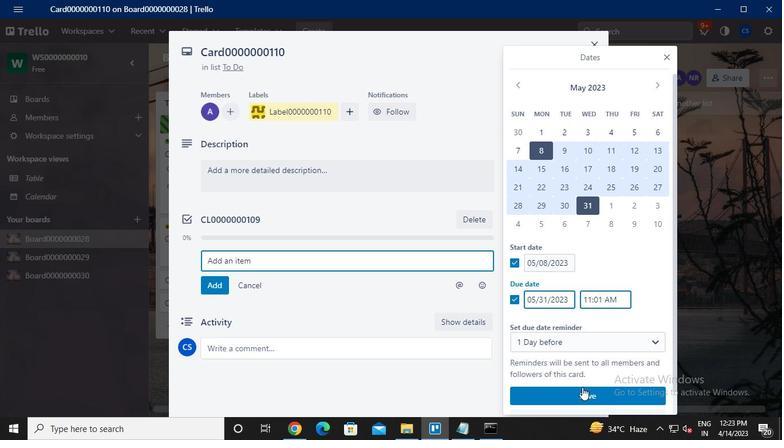 
Action: Mouse pressed left at (584, 397)
Screenshot: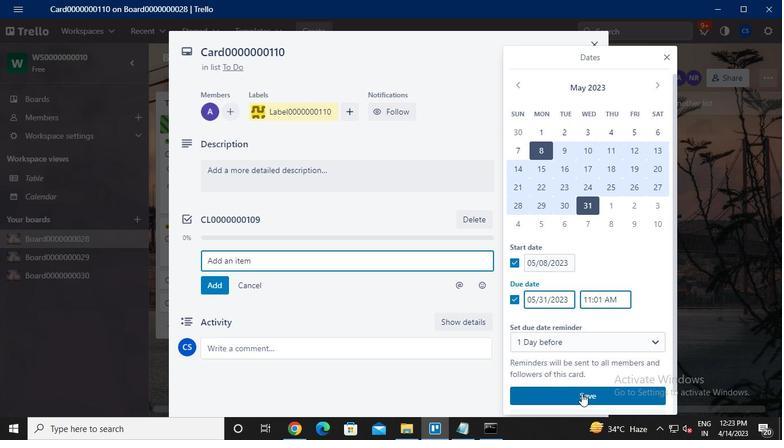 
Action: Mouse moved to (492, 426)
Screenshot: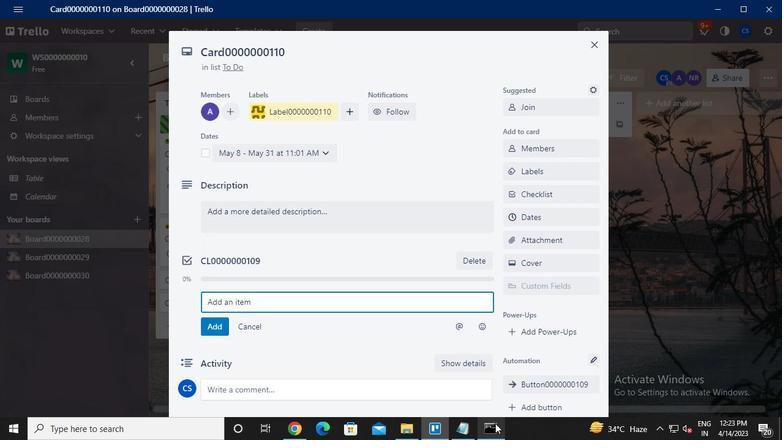 
Action: Mouse pressed left at (492, 426)
Screenshot: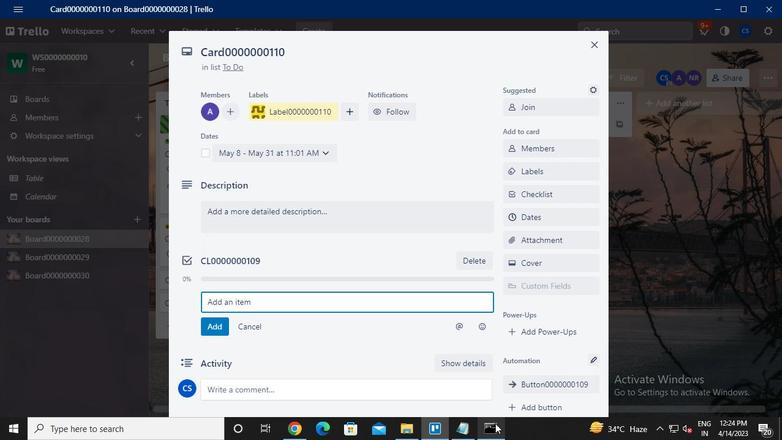 
Action: Mouse moved to (565, 23)
Screenshot: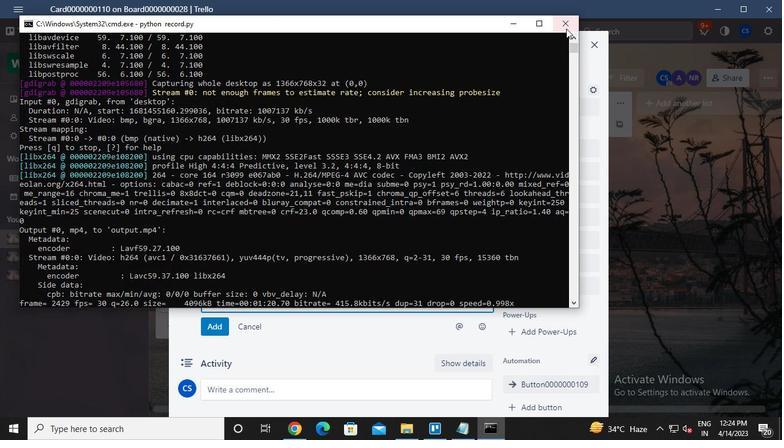 
Action: Mouse pressed left at (565, 23)
Screenshot: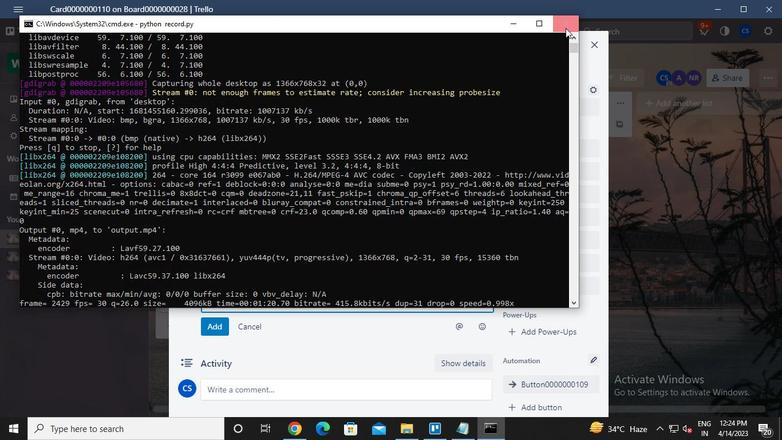 
